 Task: Create a blank project AgileOrigin with privacy Public and default view as List and in the team Taskers . Create three sections in the project as To-Do, Doing and Done
Action: Mouse scrolled (394, 279) with delta (0, 0)
Screenshot: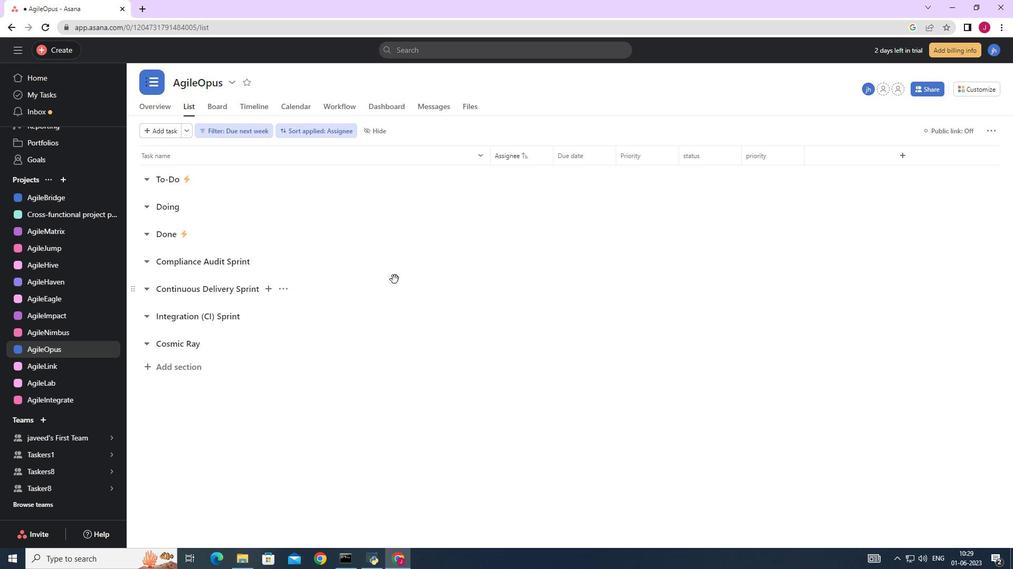 
Action: Mouse scrolled (394, 279) with delta (0, 0)
Screenshot: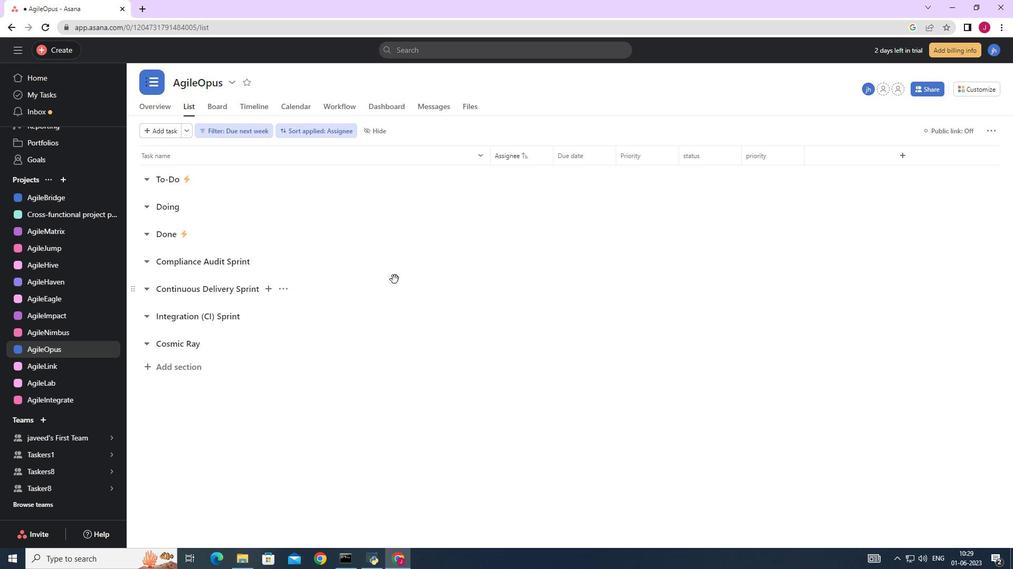 
Action: Mouse scrolled (394, 279) with delta (0, 0)
Screenshot: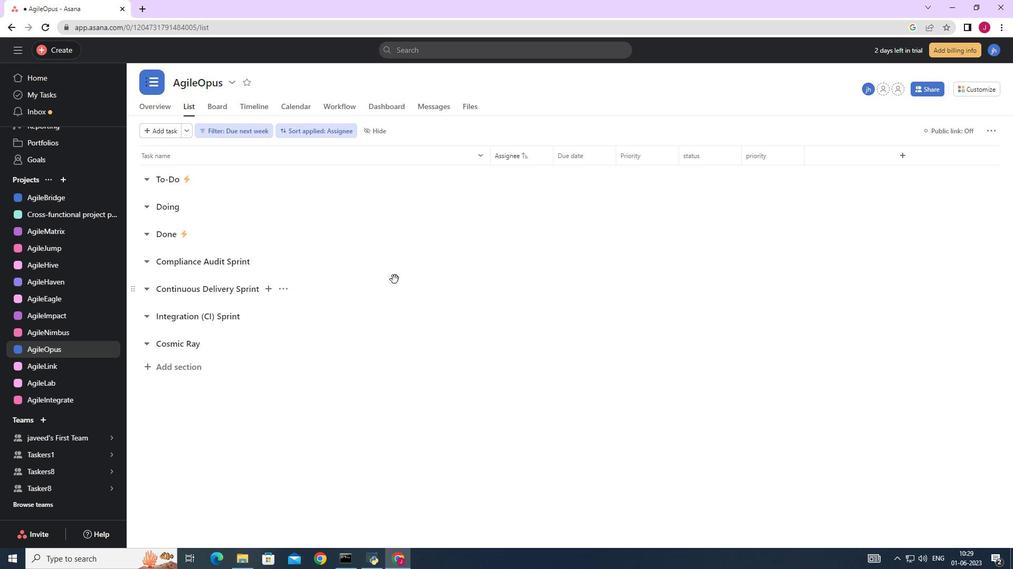 
Action: Mouse scrolled (394, 279) with delta (0, 0)
Screenshot: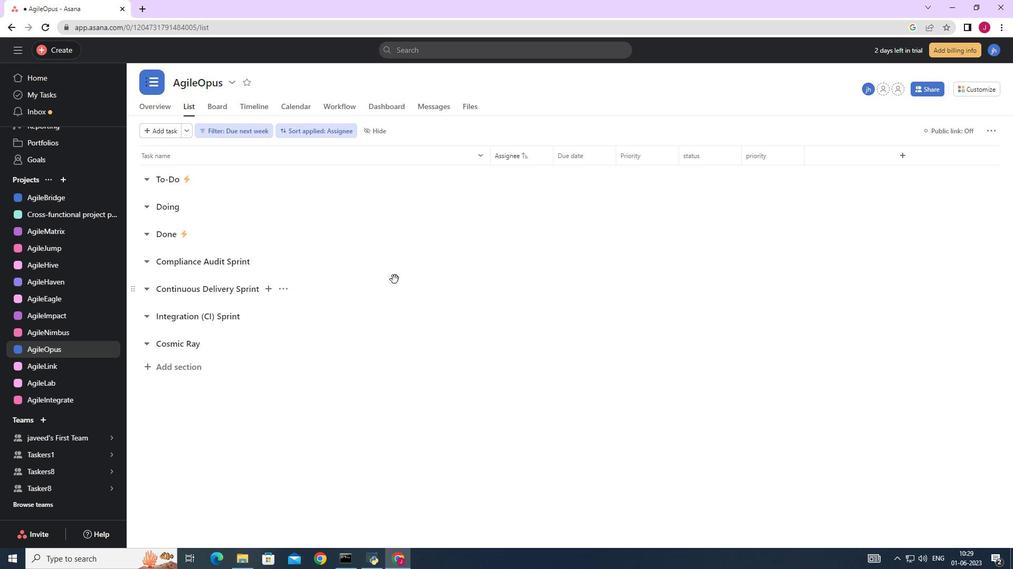 
Action: Mouse moved to (63, 182)
Screenshot: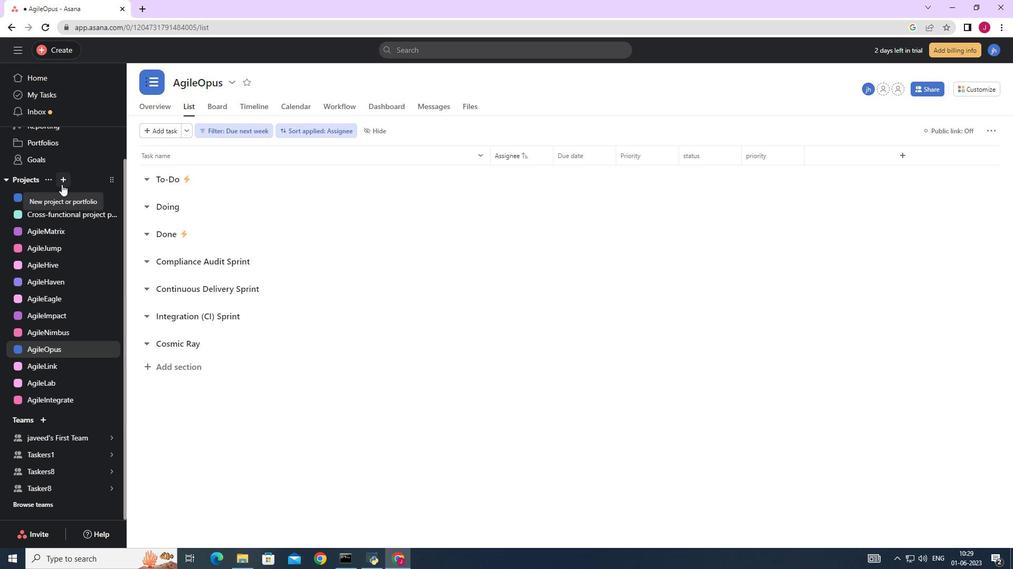 
Action: Mouse pressed left at (63, 182)
Screenshot: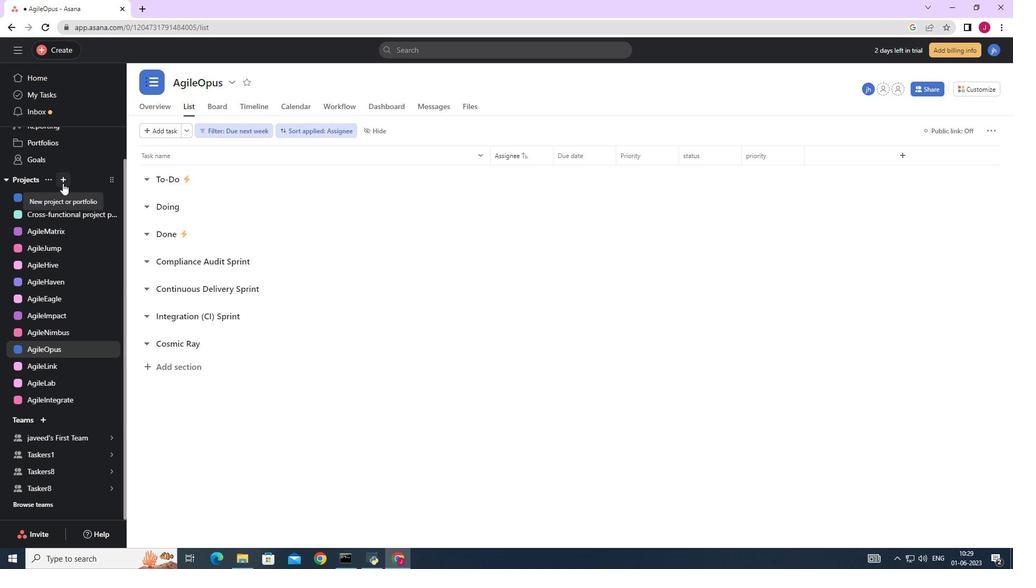 
Action: Mouse moved to (101, 197)
Screenshot: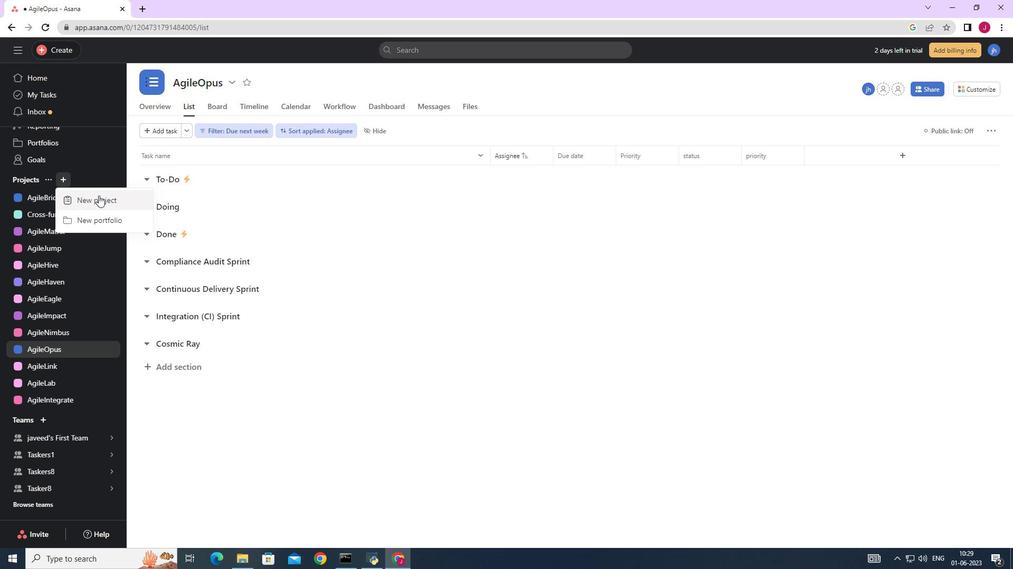 
Action: Mouse pressed left at (101, 197)
Screenshot: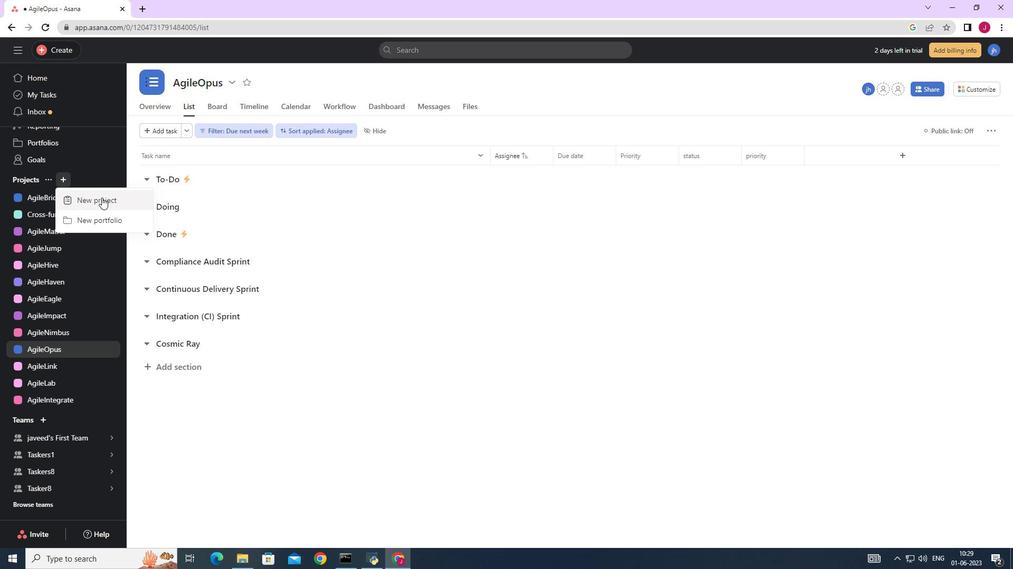 
Action: Mouse moved to (423, 224)
Screenshot: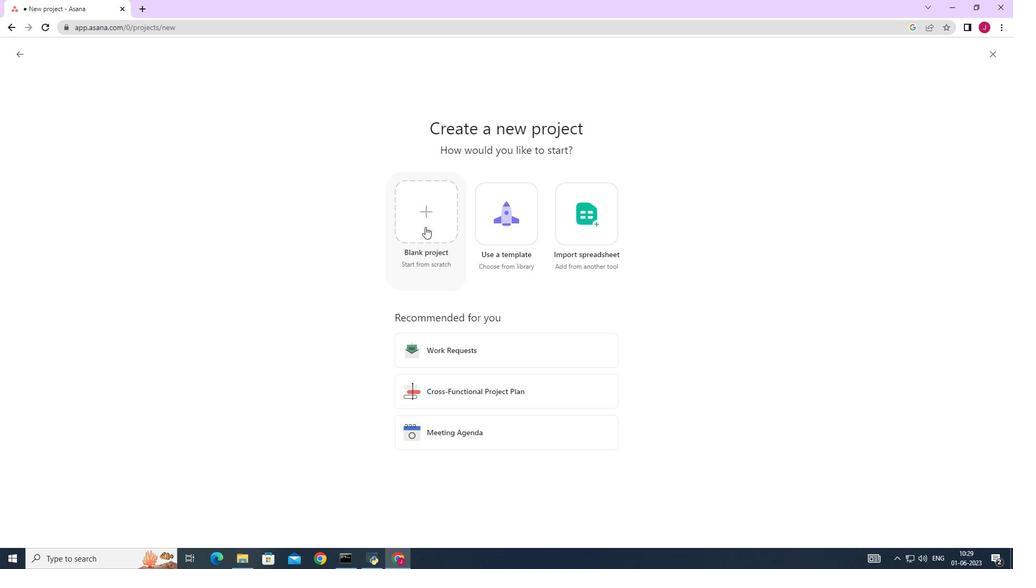 
Action: Mouse pressed left at (423, 224)
Screenshot: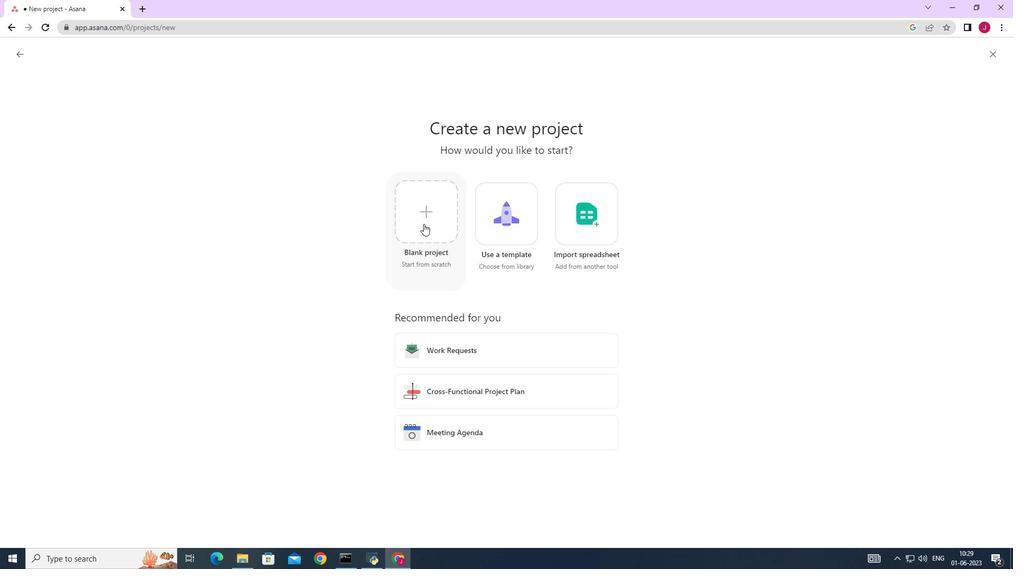 
Action: Mouse moved to (252, 134)
Screenshot: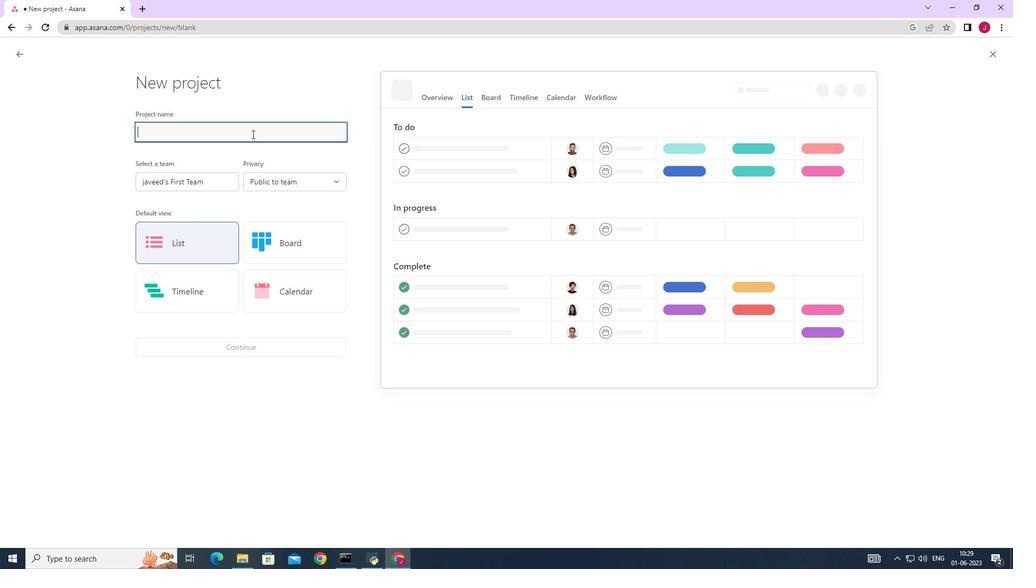 
Action: Key pressed <Key.caps_lock>A<Key.caps_lock>gile<Key.caps_lock>O<Key.caps_lock>rigin
Screenshot: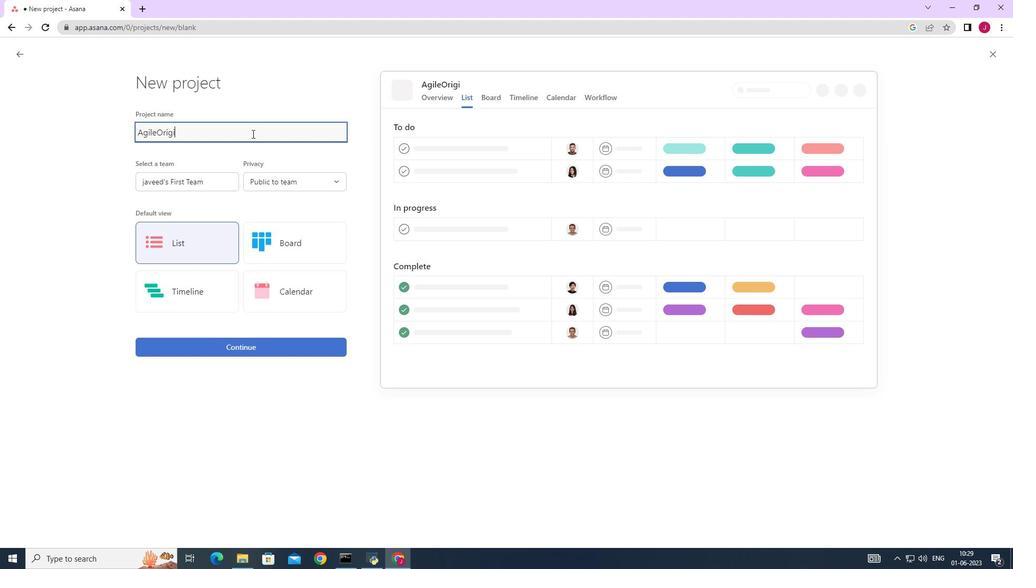 
Action: Mouse moved to (200, 177)
Screenshot: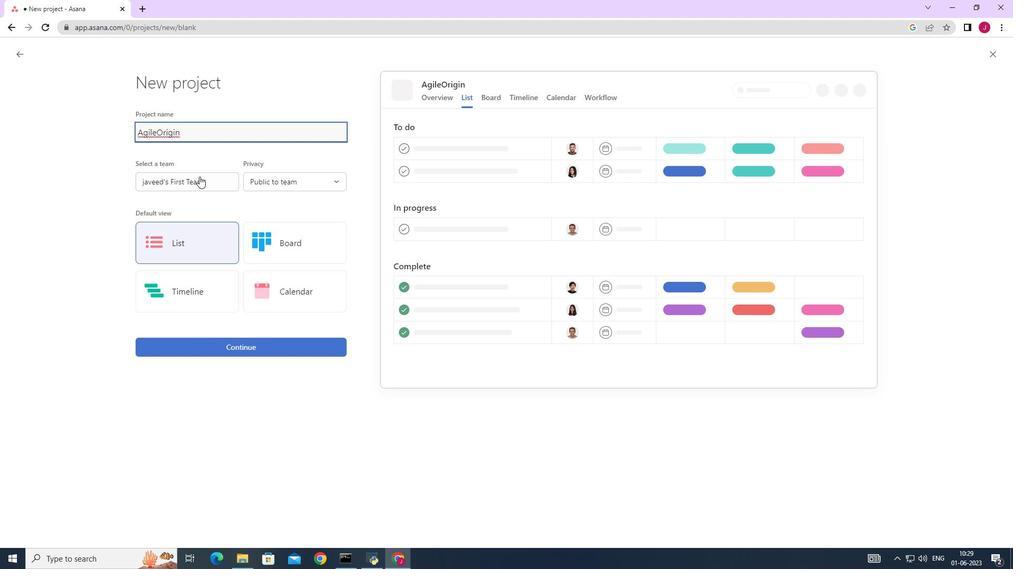 
Action: Mouse pressed left at (200, 177)
Screenshot: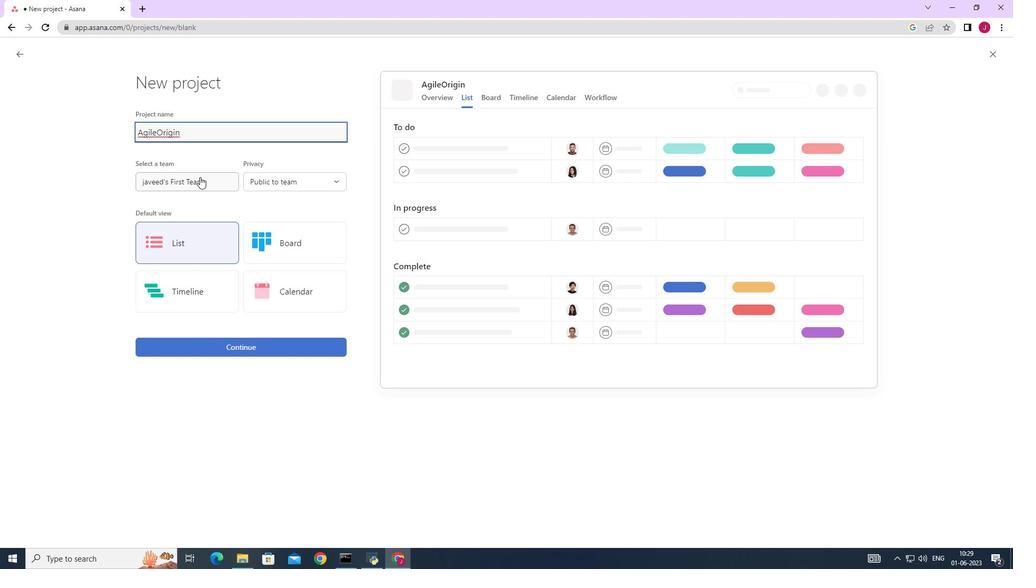 
Action: Mouse moved to (173, 227)
Screenshot: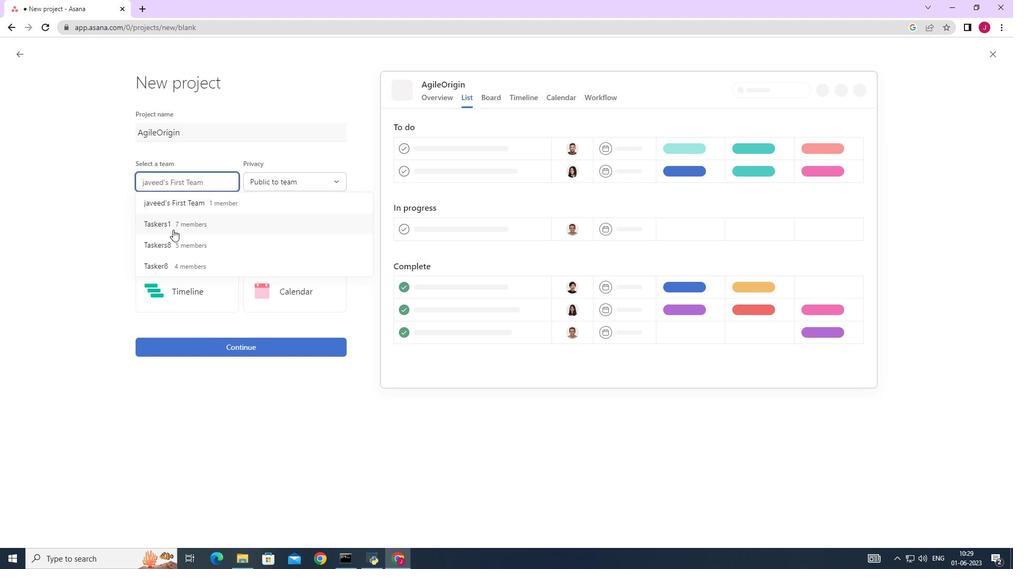 
Action: Mouse pressed left at (173, 227)
Screenshot: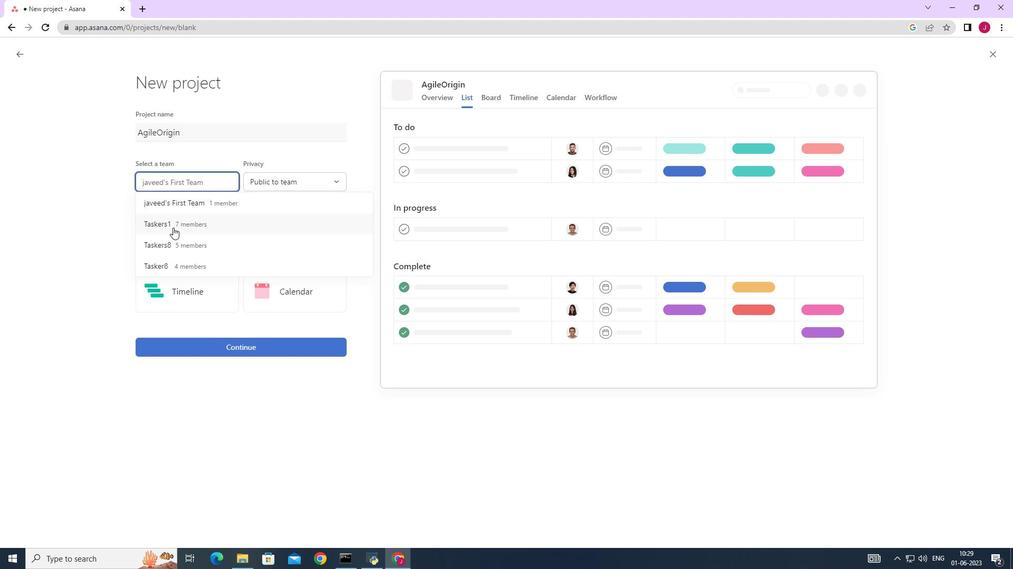 
Action: Mouse moved to (185, 242)
Screenshot: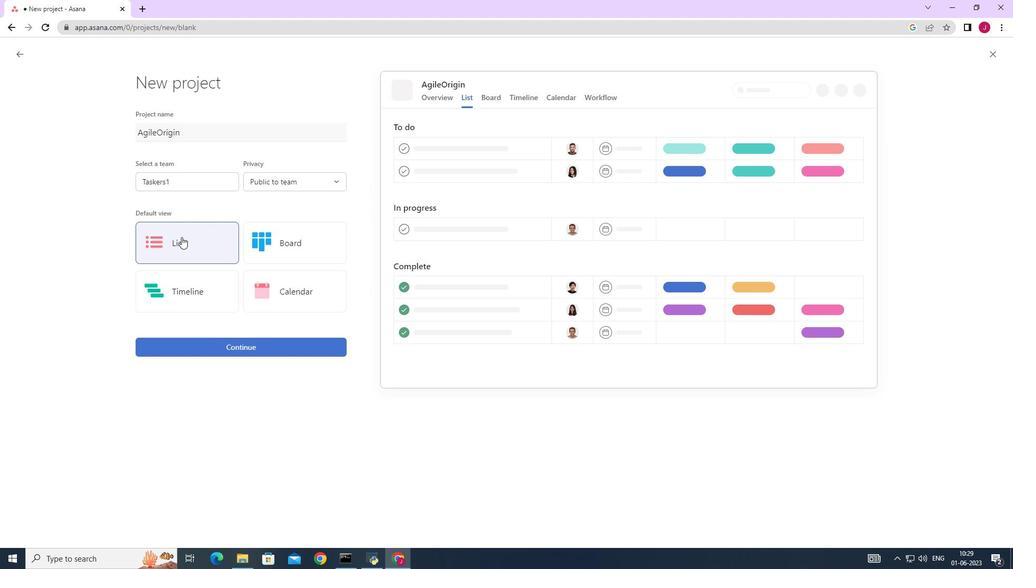 
Action: Mouse pressed left at (185, 242)
Screenshot: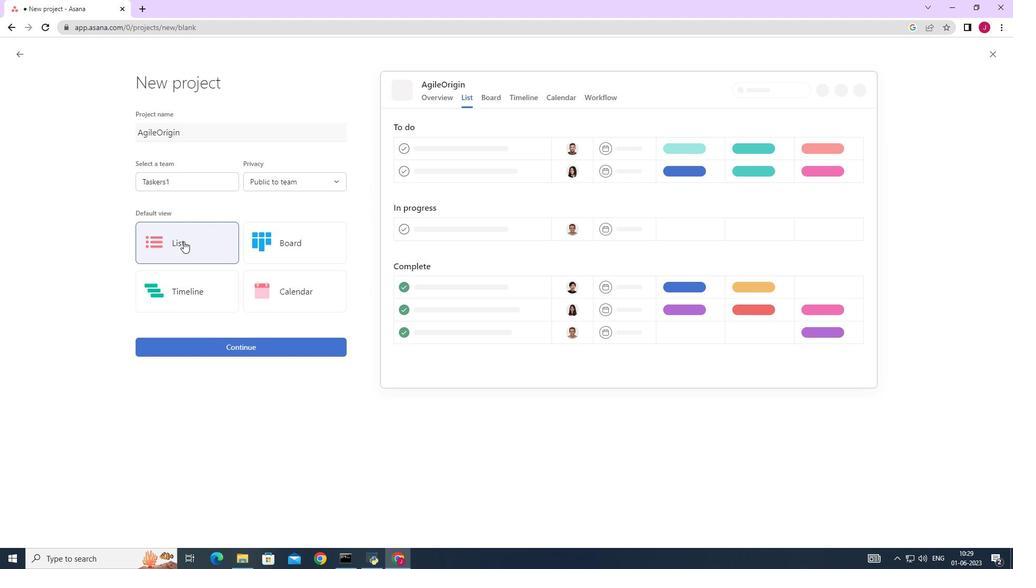 
Action: Mouse moved to (213, 346)
Screenshot: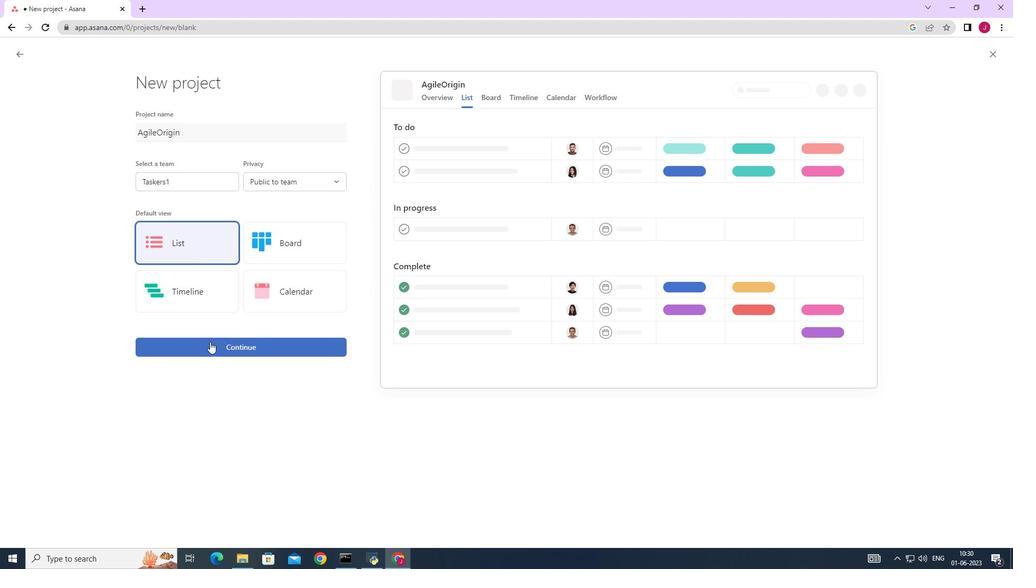 
Action: Mouse pressed left at (213, 346)
Screenshot: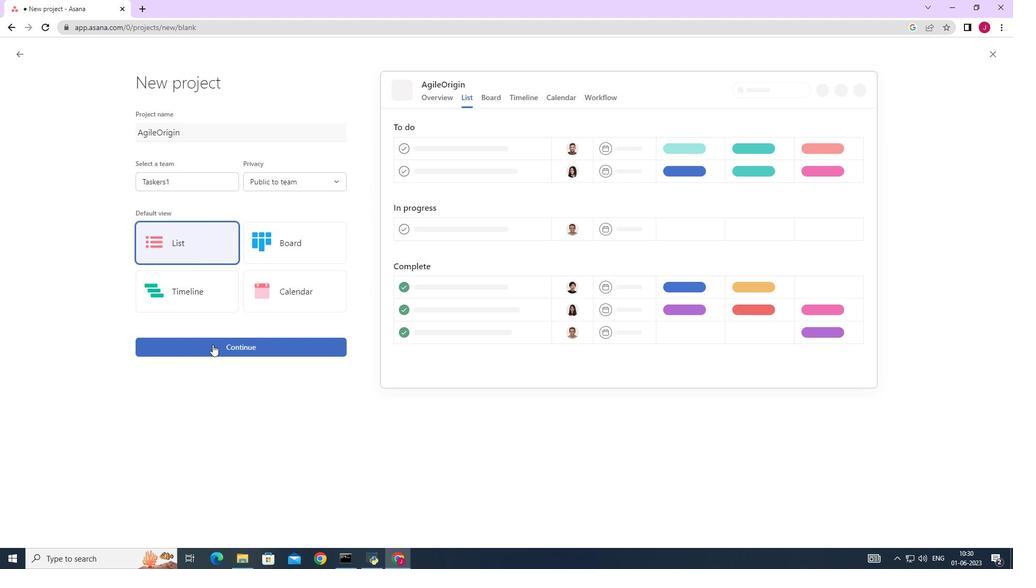 
Action: Mouse moved to (254, 287)
Screenshot: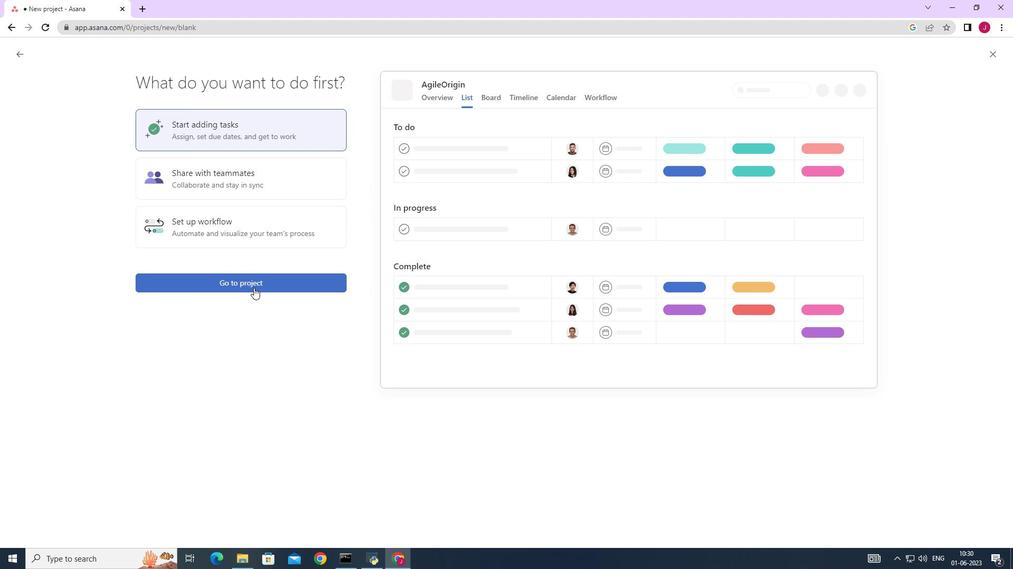 
Action: Mouse pressed left at (254, 287)
Screenshot: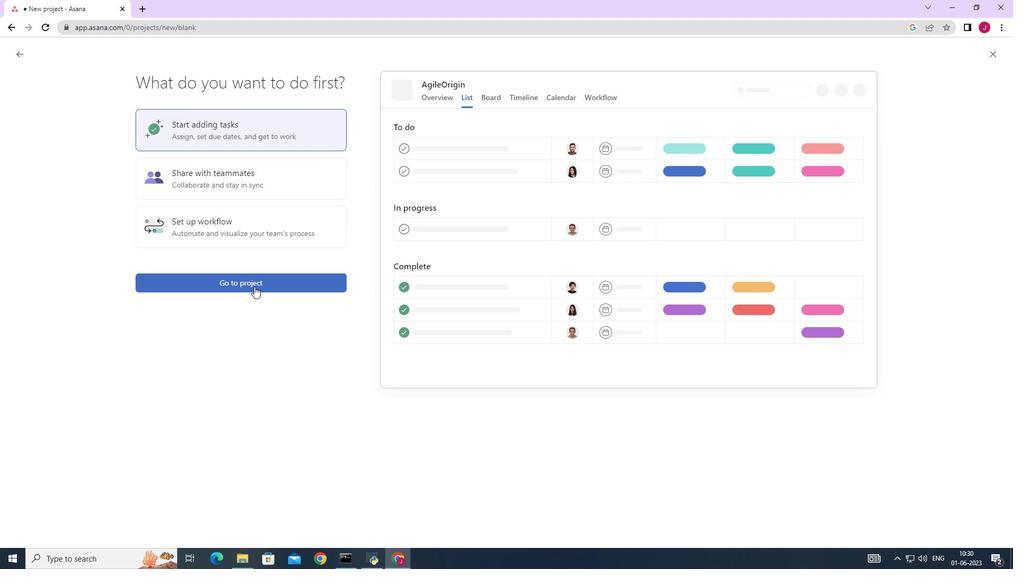 
Action: Mouse moved to (190, 234)
Screenshot: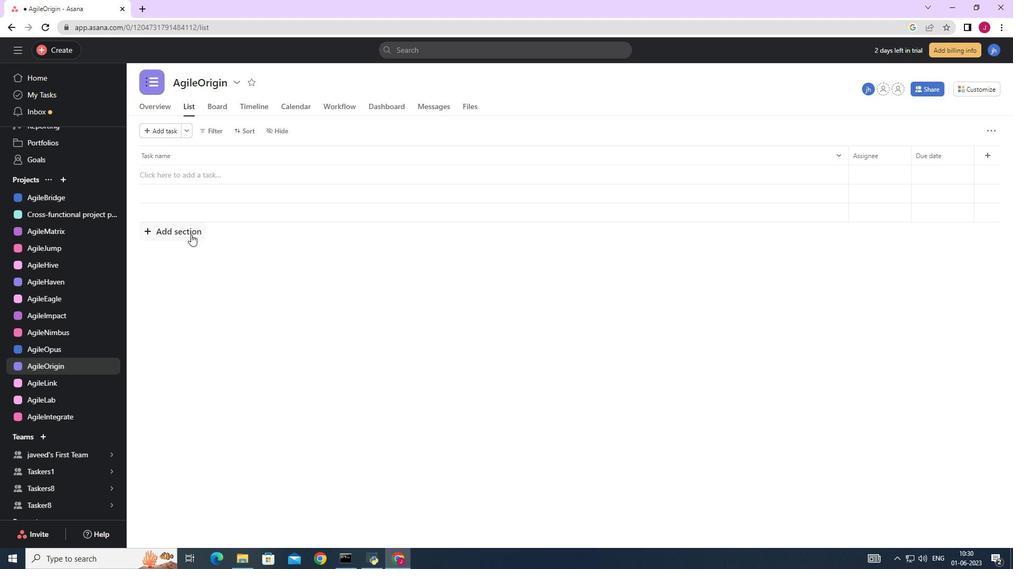 
Action: Mouse pressed left at (190, 234)
Screenshot: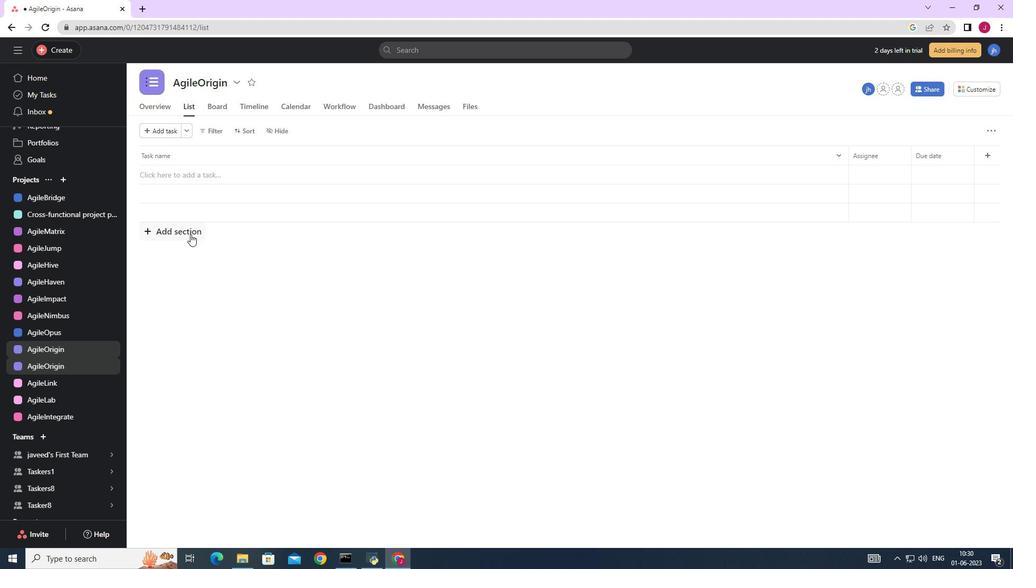 
Action: Mouse moved to (190, 234)
Screenshot: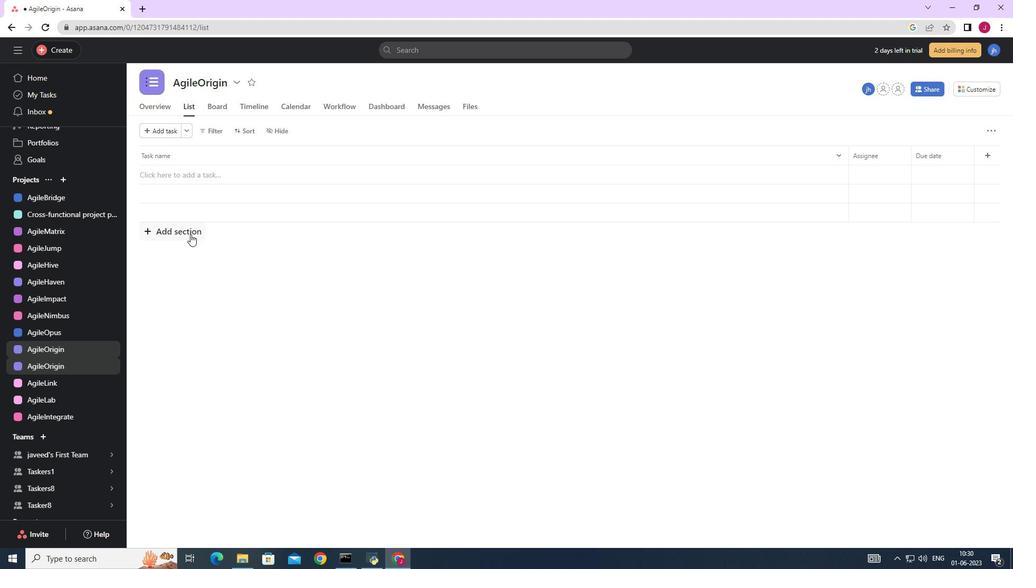 
Action: Key pressed <Key.caps_lock>T<Key.caps_lock>o-<Key.caps_lock>D<Key.caps_lock>o
Screenshot: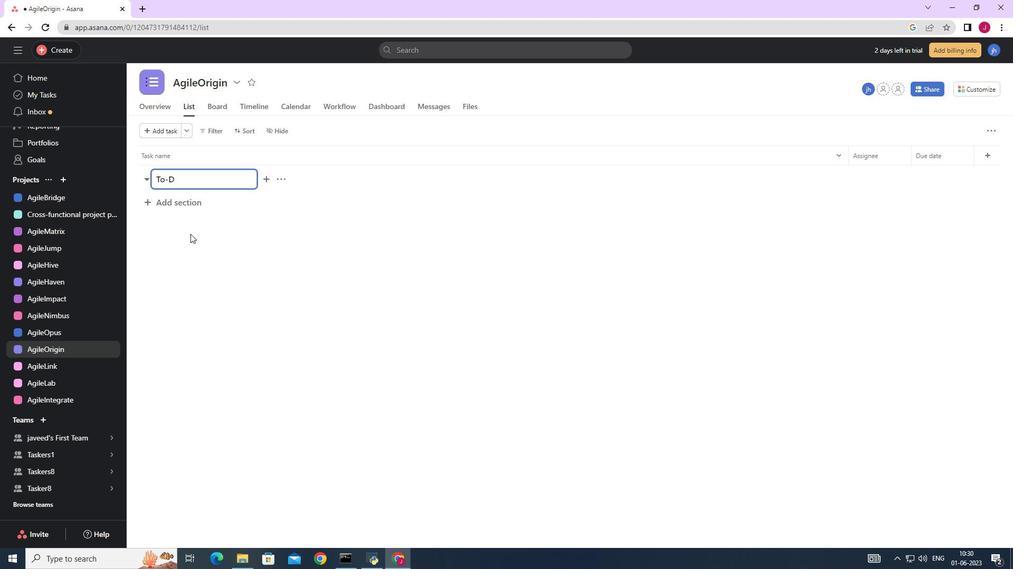 
Action: Mouse moved to (188, 204)
Screenshot: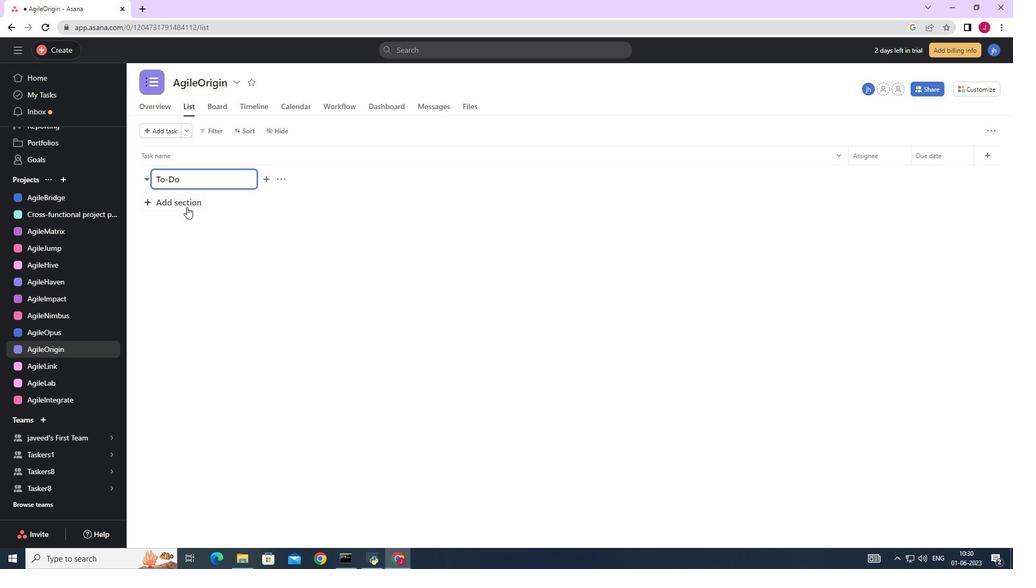 
Action: Mouse pressed left at (188, 204)
Screenshot: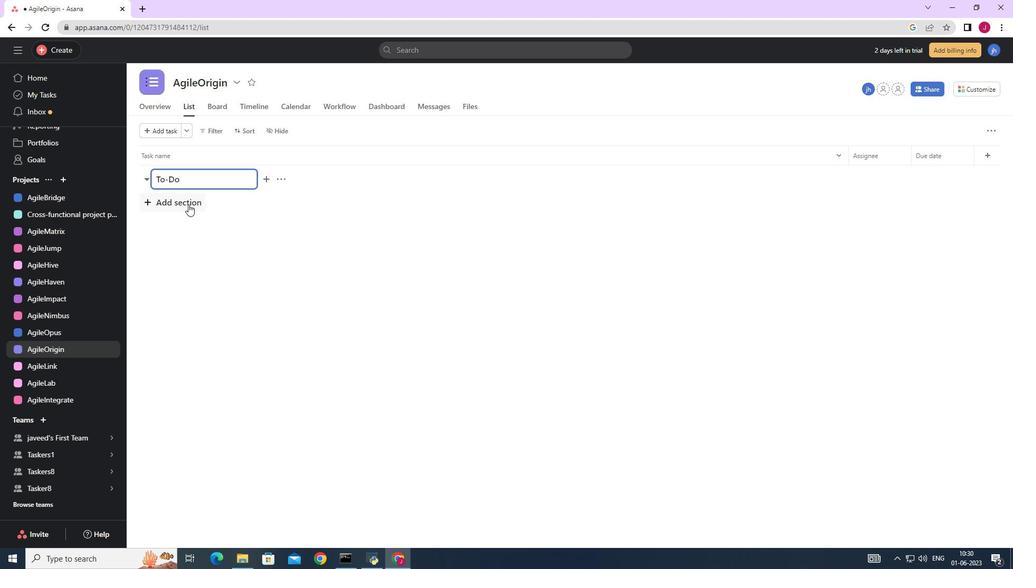 
Action: Key pressed <Key.caps_lock>D<Key.caps_lock>oing
Screenshot: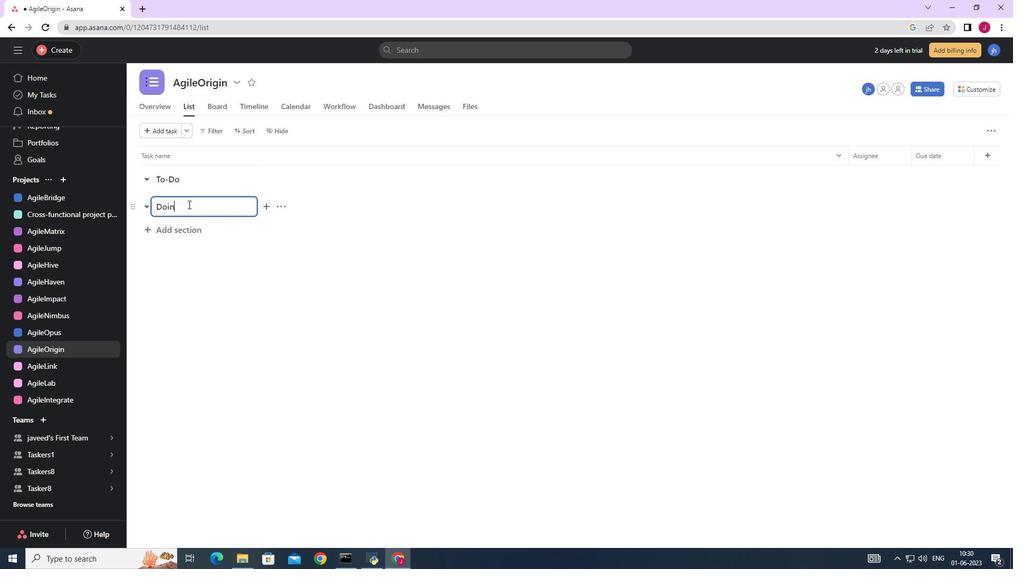 
Action: Mouse moved to (192, 234)
Screenshot: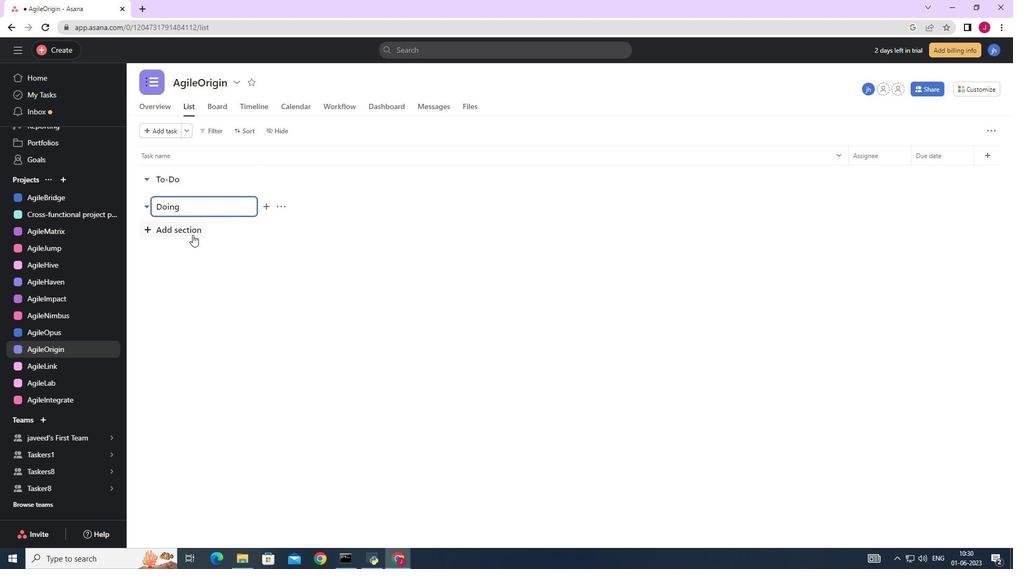 
Action: Mouse pressed left at (192, 234)
Screenshot: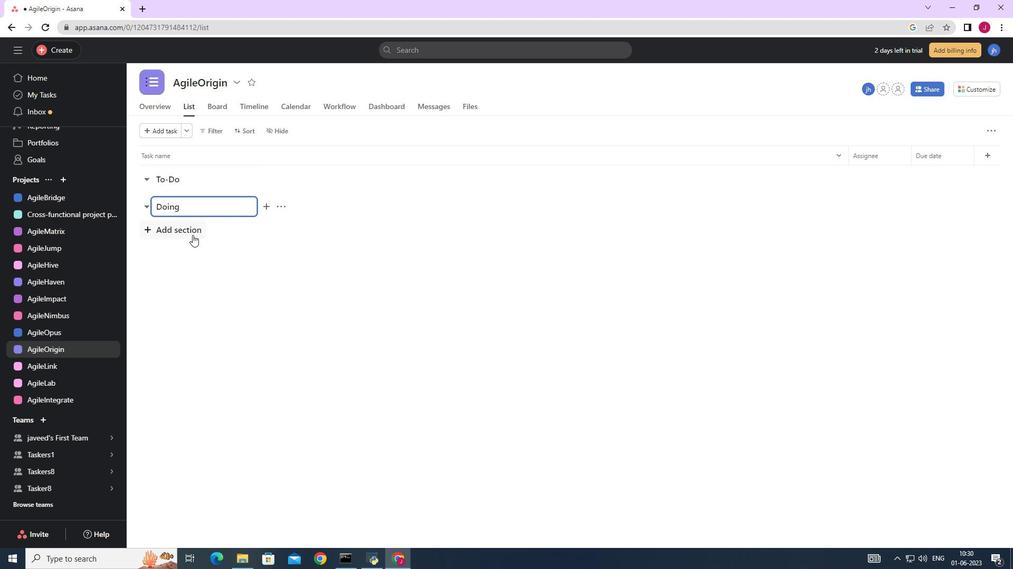 
Action: Key pressed <Key.caps_lock>D<Key.caps_lock>one
Screenshot: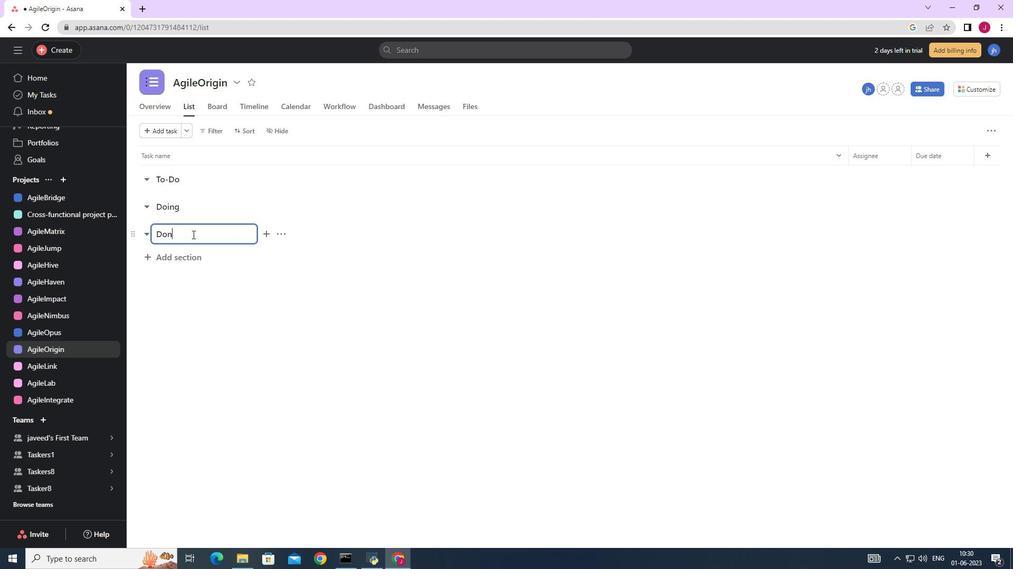 
Action: Mouse moved to (201, 262)
Screenshot: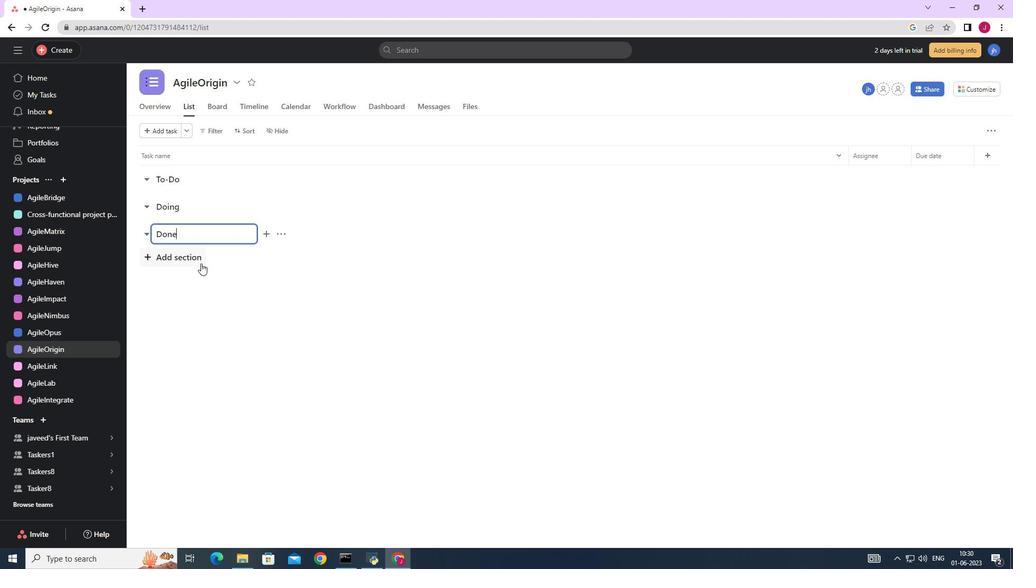 
Action: Mouse pressed left at (201, 262)
Screenshot: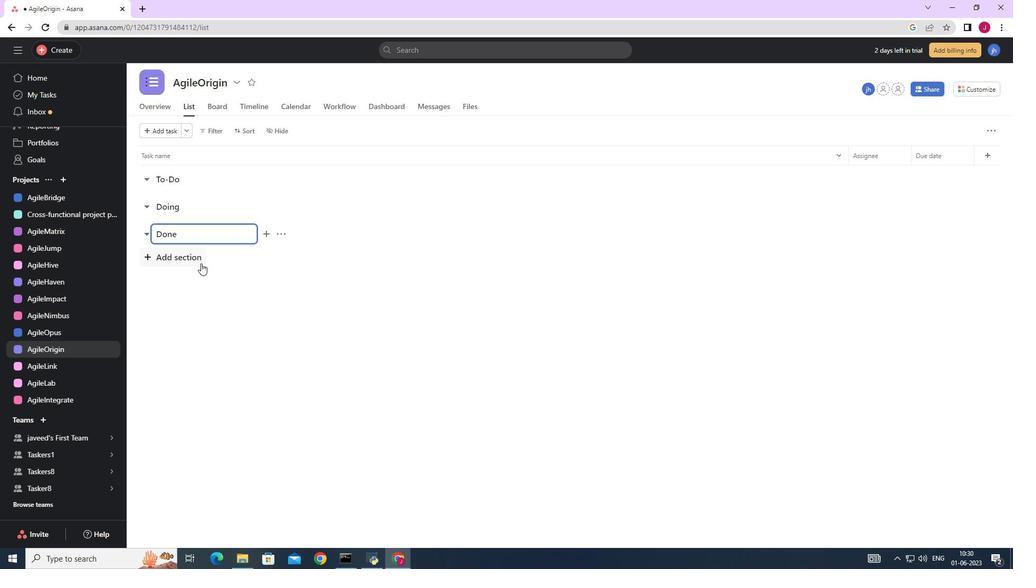 
